 Task: Explore satellite view of the Great Sand Dunes National Park.
Action: Mouse moved to (97, 27)
Screenshot: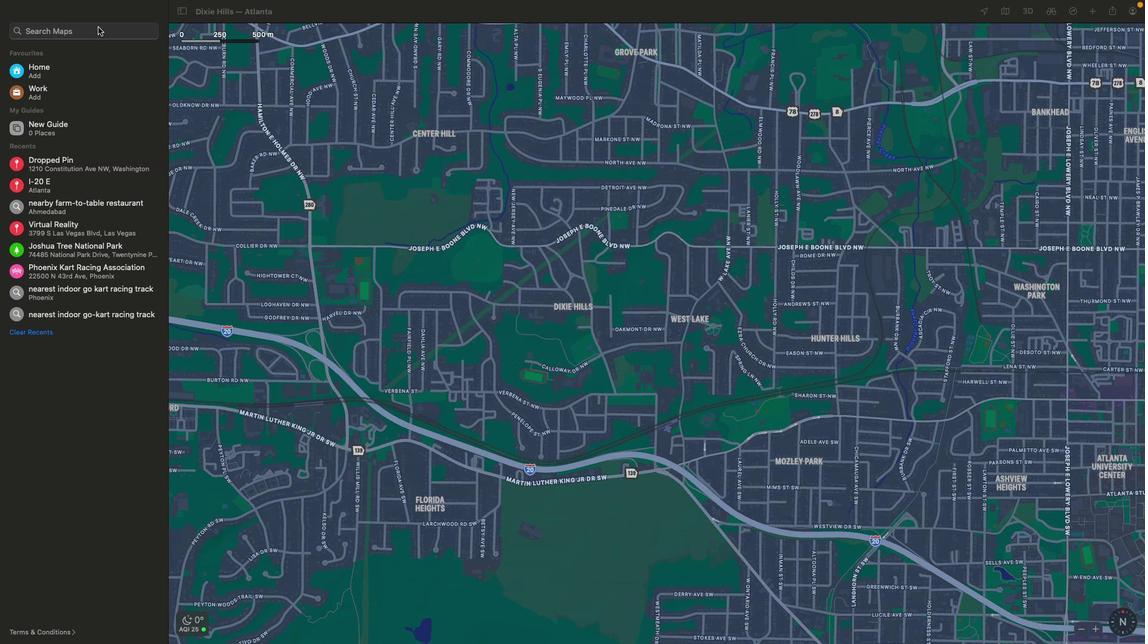
Action: Mouse pressed left at (97, 27)
Screenshot: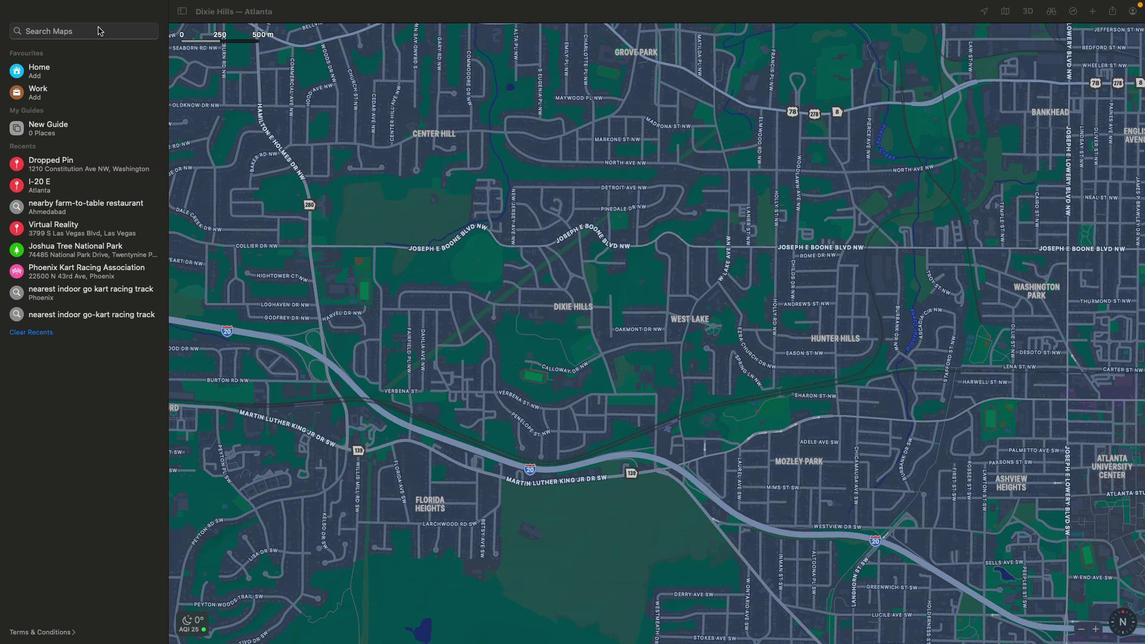 
Action: Key pressed 'g''r''e''a''t'Key.spaceKey.shift'S''a''n''d'Key.spaceKey.shift'D''u''n''e''s'Key.spaceKey.shift'N''a''t''i''o''n''a''l'Key.spaceKey.shift'P''a''r''k''s'Key.spaceKey.enter
Screenshot: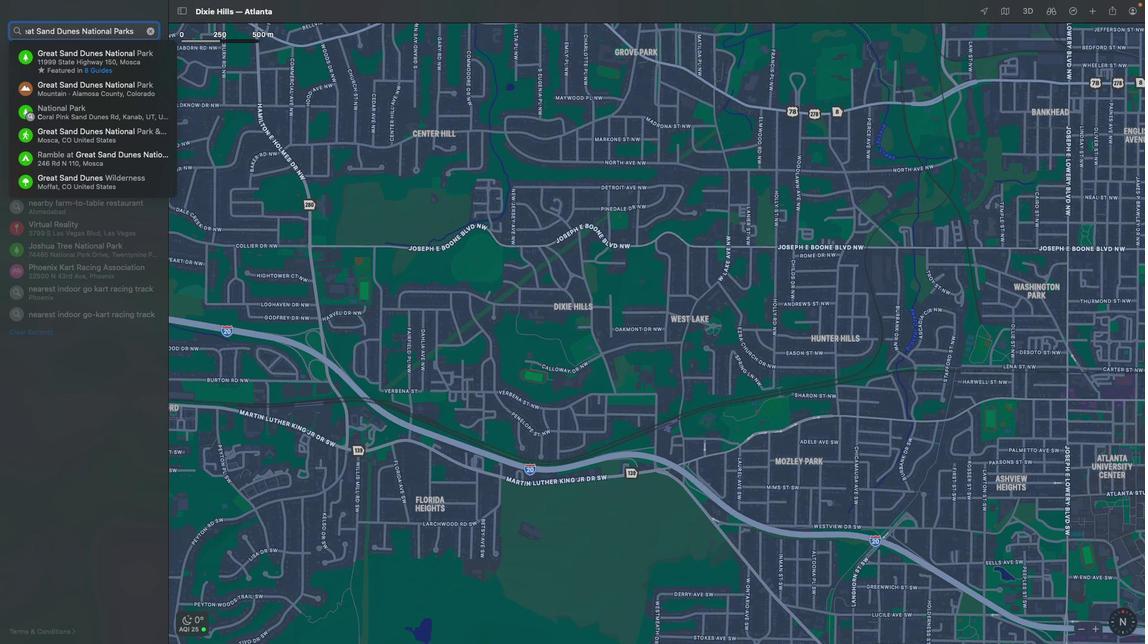 
Action: Mouse moved to (1003, 12)
Screenshot: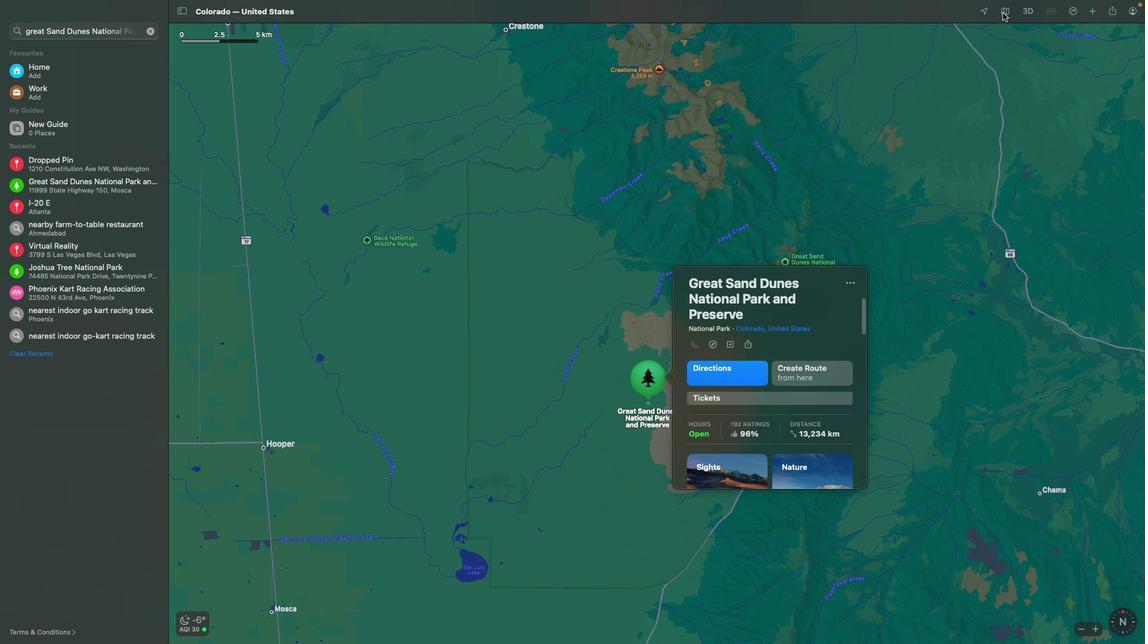 
Action: Mouse pressed left at (1003, 12)
Screenshot: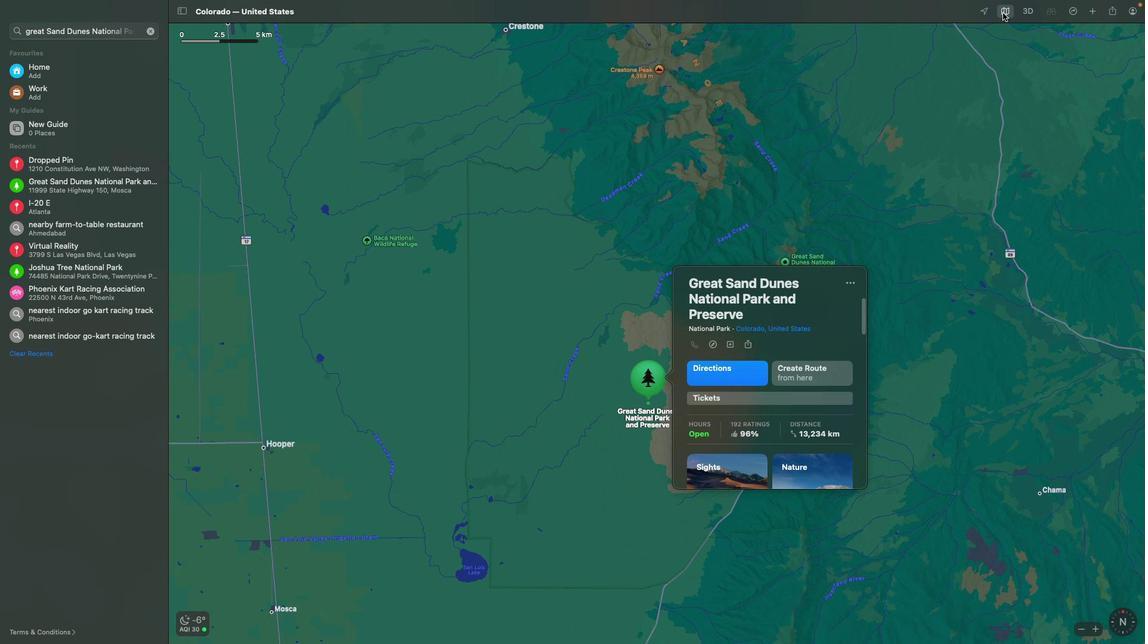 
Action: Mouse moved to (1053, 135)
Screenshot: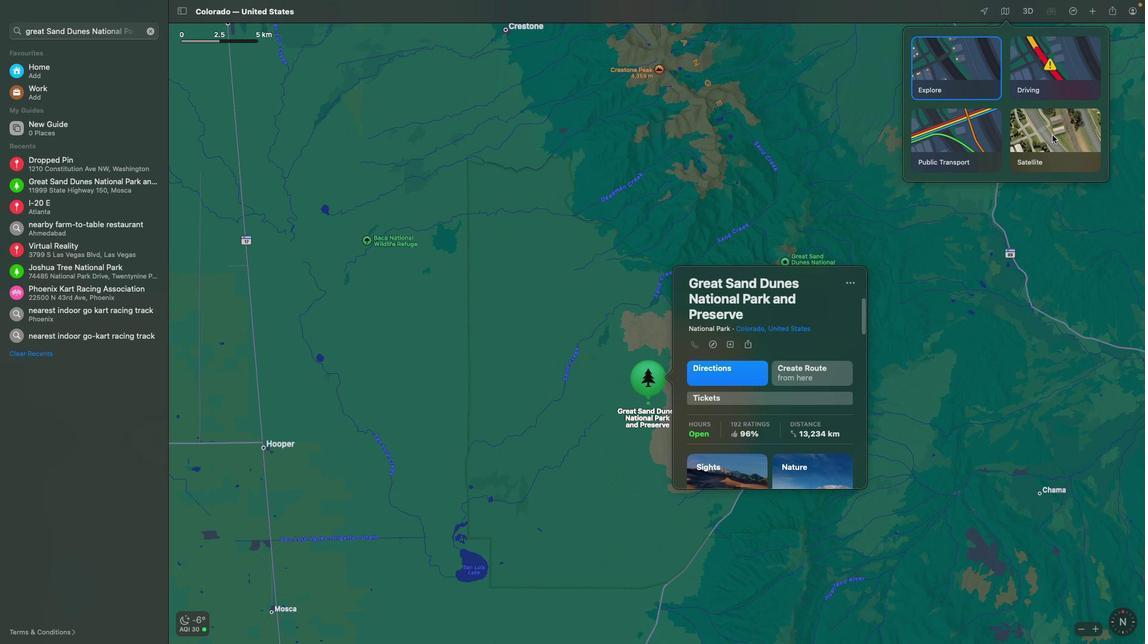 
Action: Mouse pressed left at (1053, 135)
Screenshot: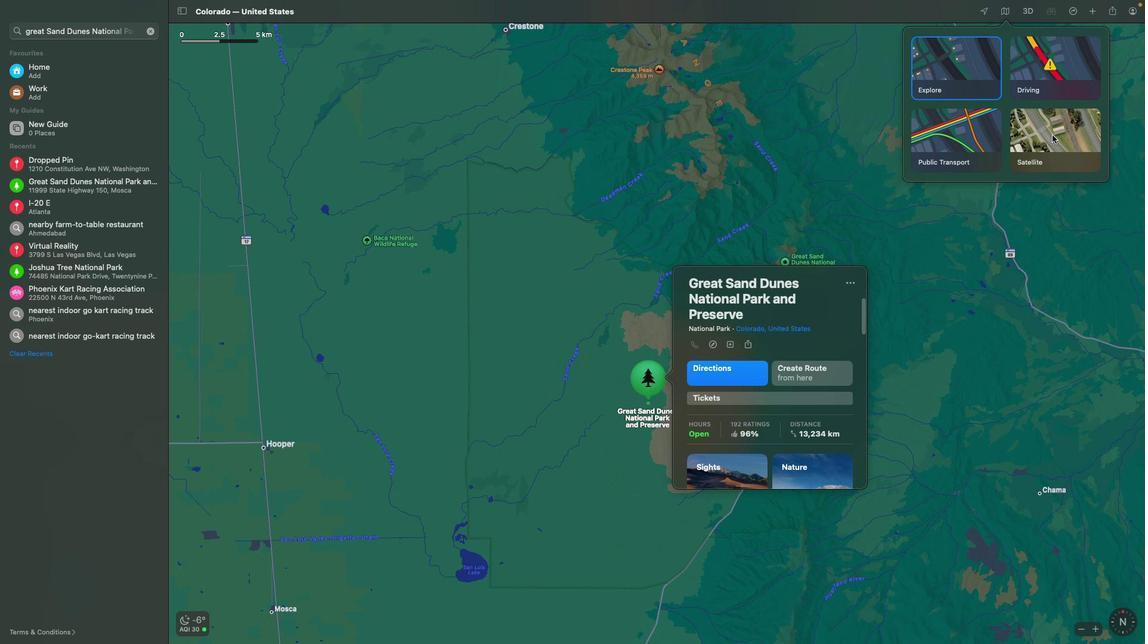 
Action: Mouse moved to (637, 431)
Screenshot: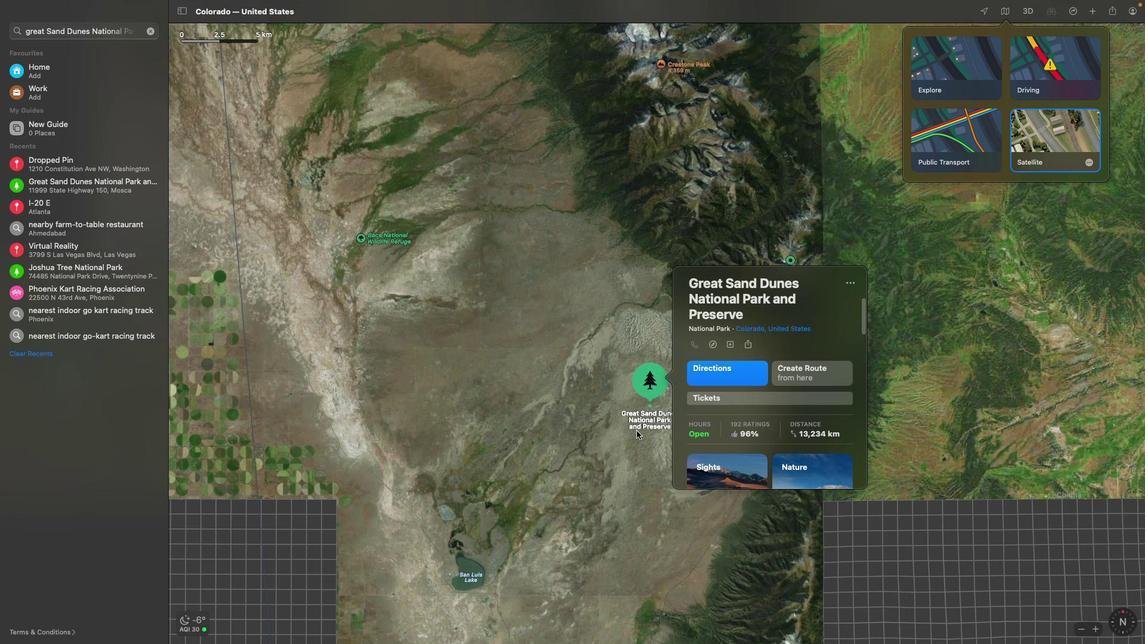
Action: Mouse scrolled (637, 431) with delta (0, 0)
Screenshot: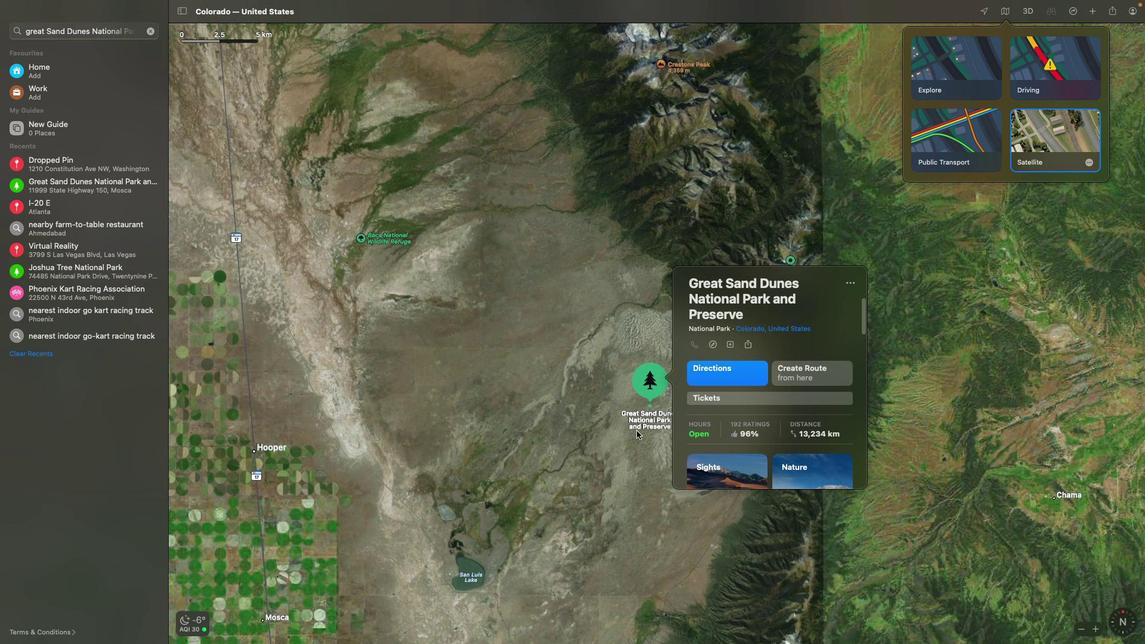 
Action: Mouse scrolled (637, 431) with delta (0, 0)
Screenshot: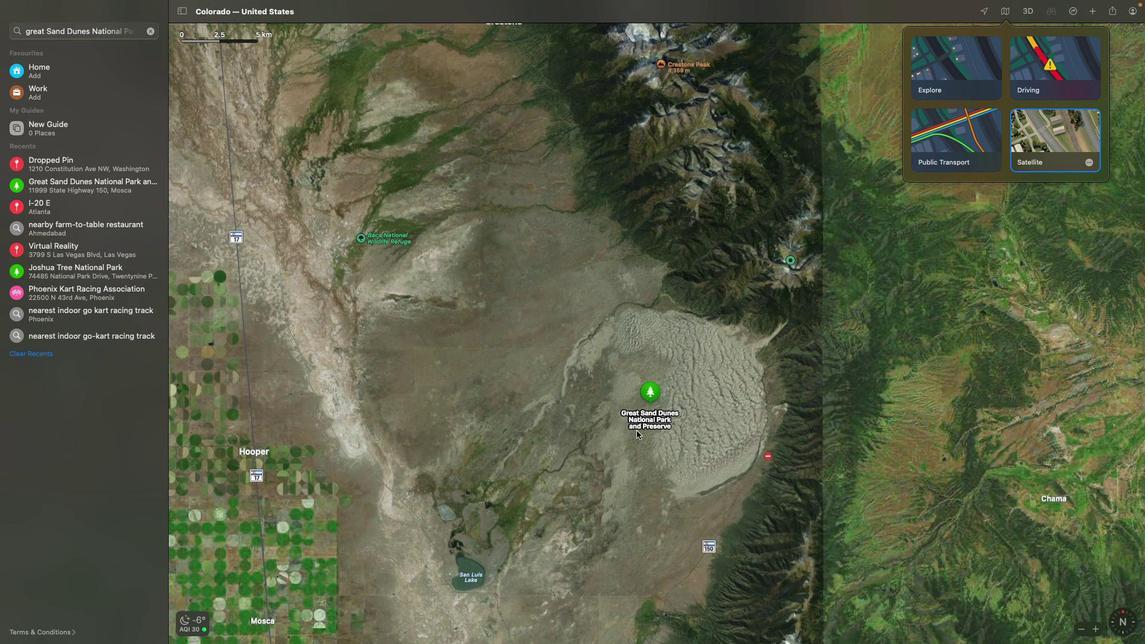 
Action: Mouse scrolled (637, 431) with delta (0, 0)
Screenshot: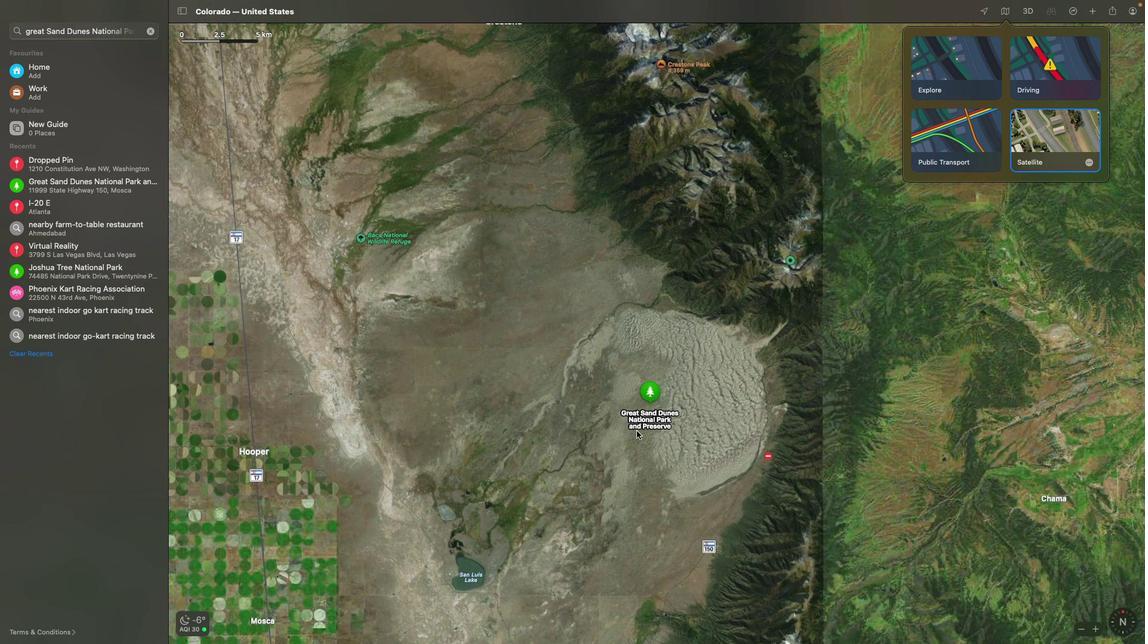 
Action: Mouse scrolled (637, 431) with delta (0, -1)
Screenshot: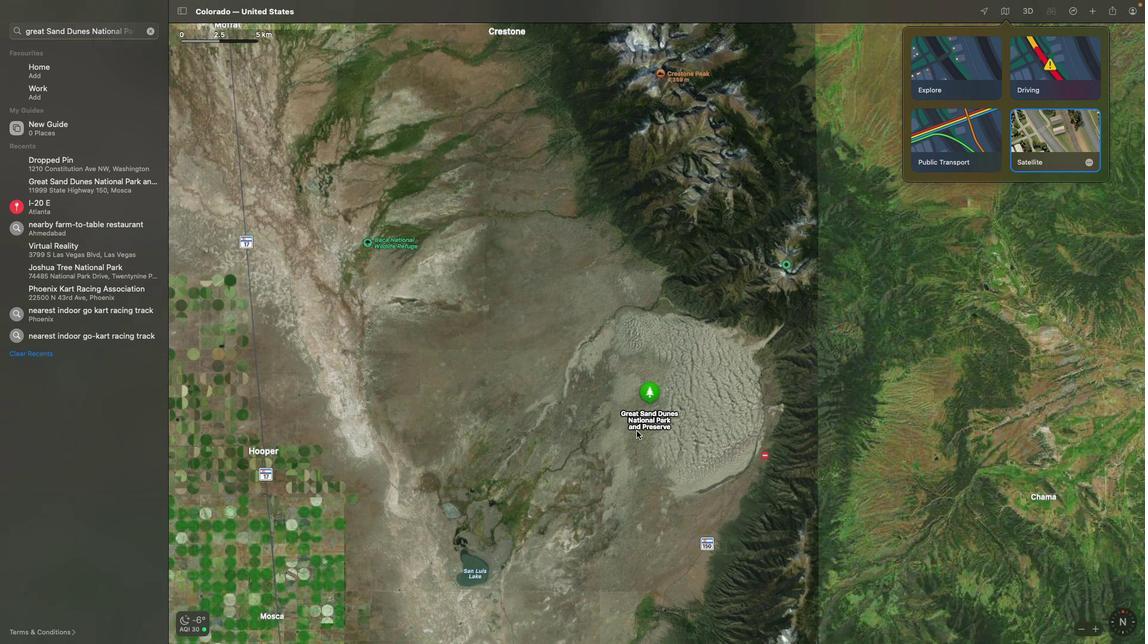 
Action: Mouse scrolled (637, 431) with delta (0, 0)
Screenshot: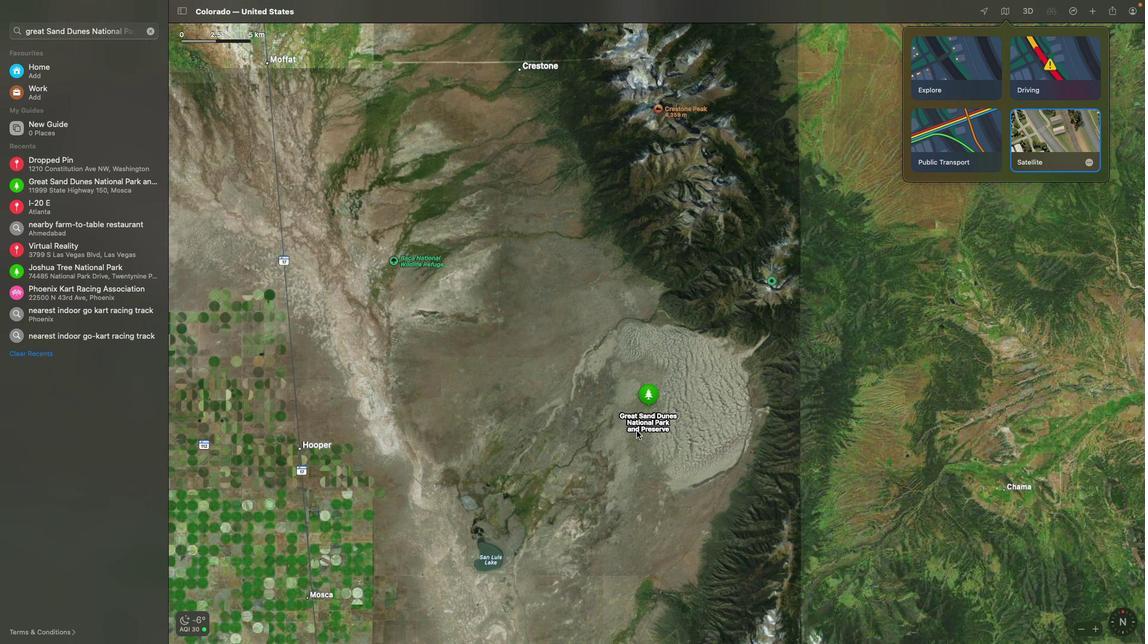 
Action: Mouse scrolled (637, 431) with delta (0, 0)
Screenshot: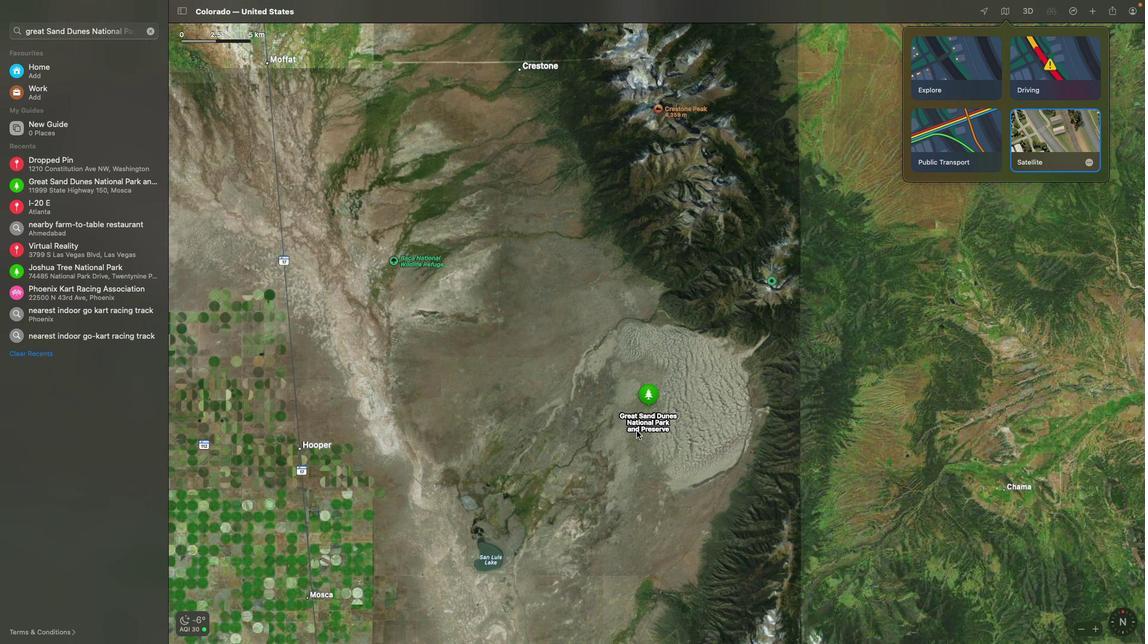 
Action: Mouse scrolled (637, 431) with delta (0, 1)
Screenshot: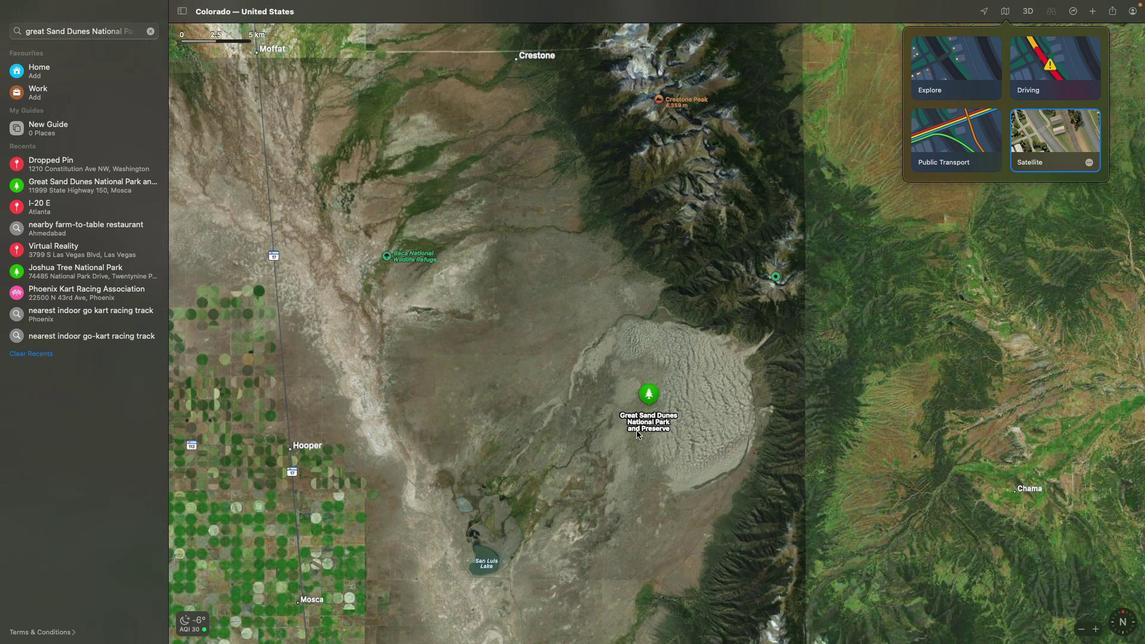 
Action: Mouse scrolled (637, 431) with delta (0, 2)
Screenshot: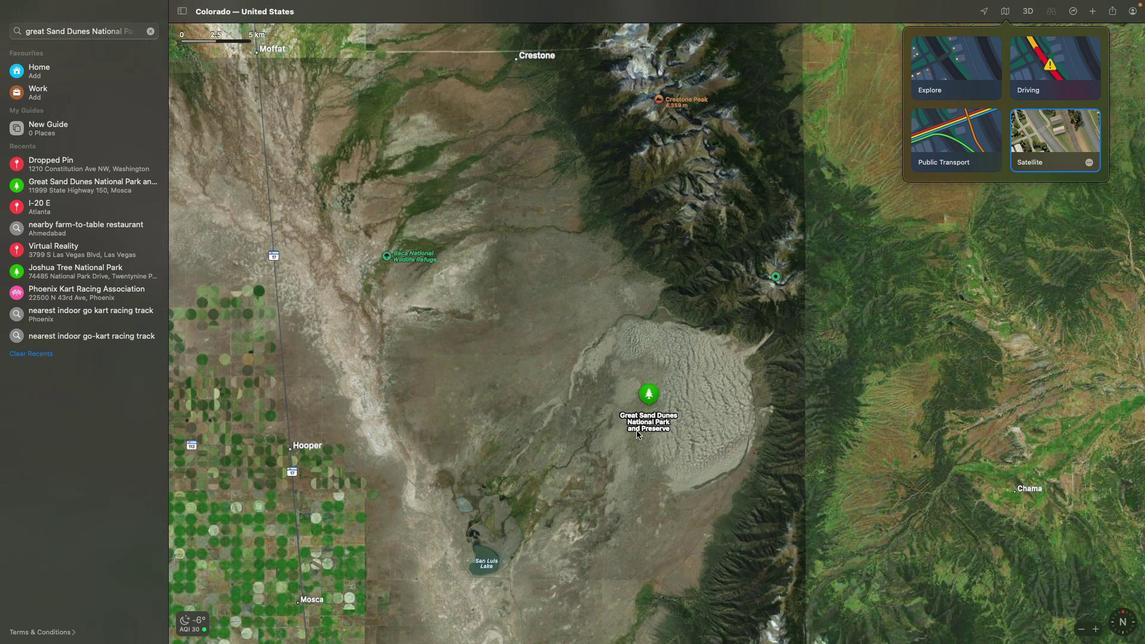 
Action: Mouse scrolled (637, 431) with delta (0, 3)
Screenshot: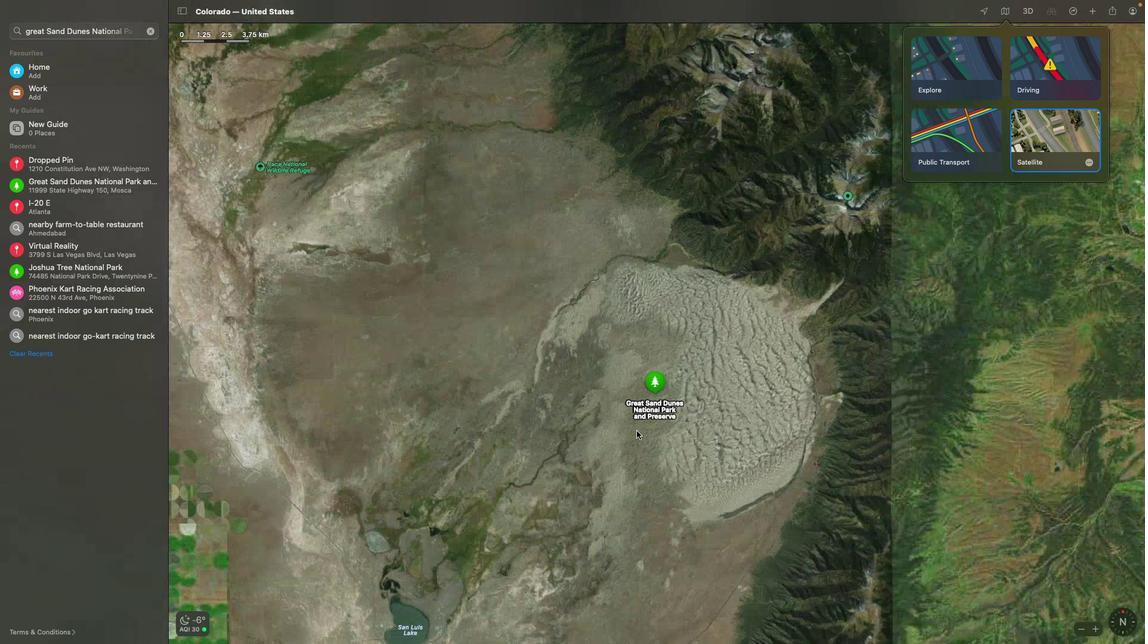 
Action: Mouse scrolled (637, 431) with delta (0, 0)
Screenshot: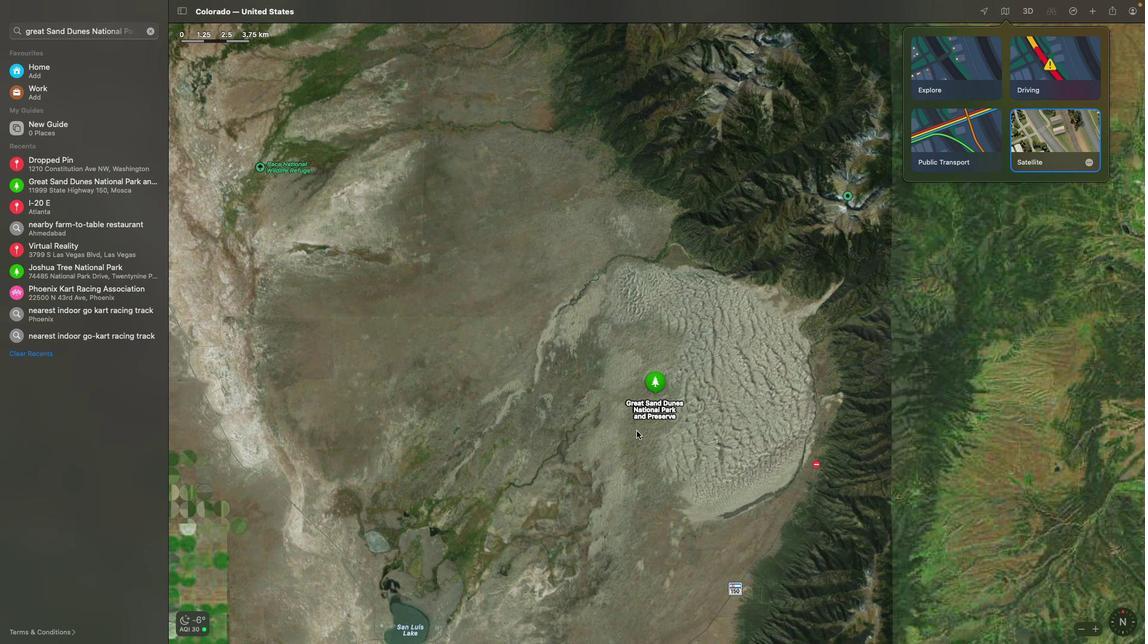 
Action: Mouse scrolled (637, 431) with delta (0, 0)
Screenshot: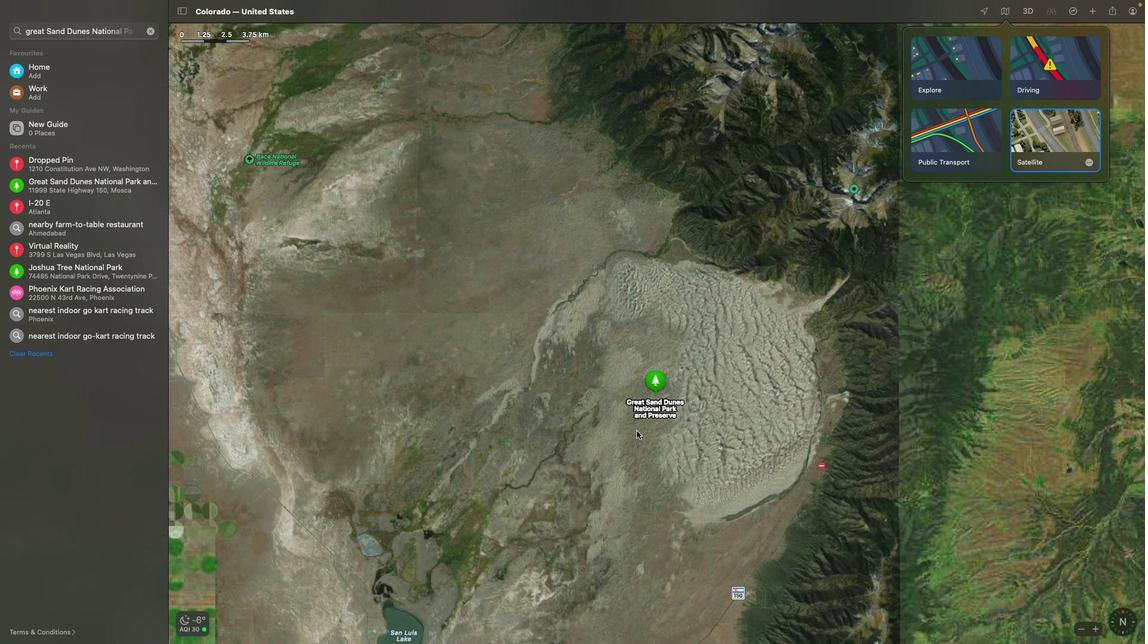 
Action: Mouse scrolled (637, 431) with delta (0, 1)
Screenshot: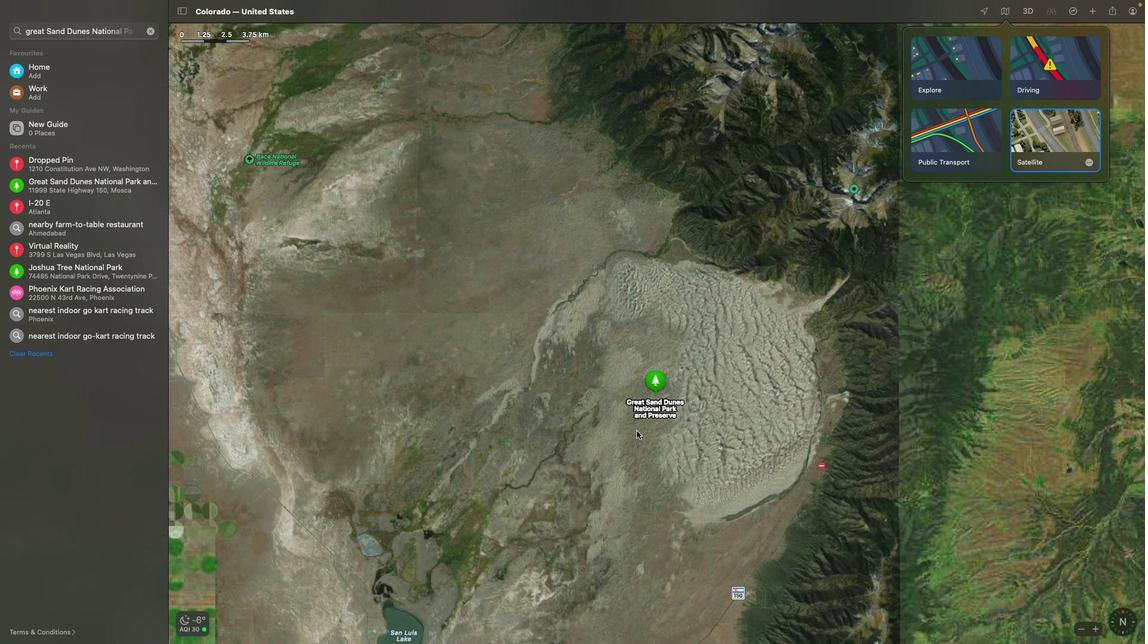 
Action: Mouse scrolled (637, 431) with delta (0, 2)
Screenshot: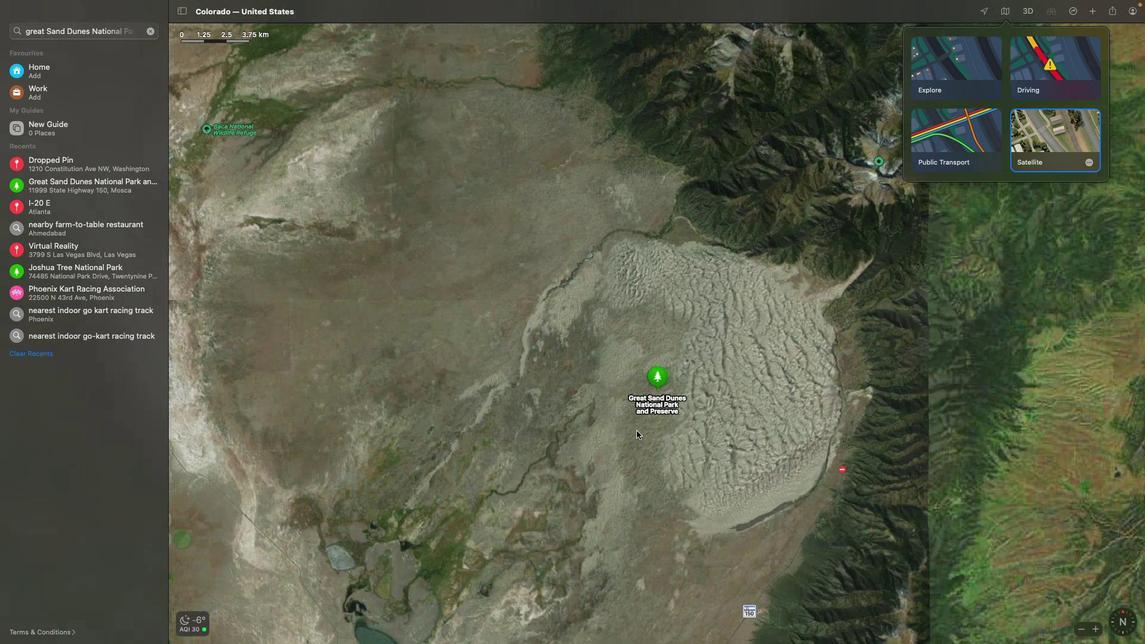 
Action: Mouse scrolled (637, 431) with delta (0, 3)
Screenshot: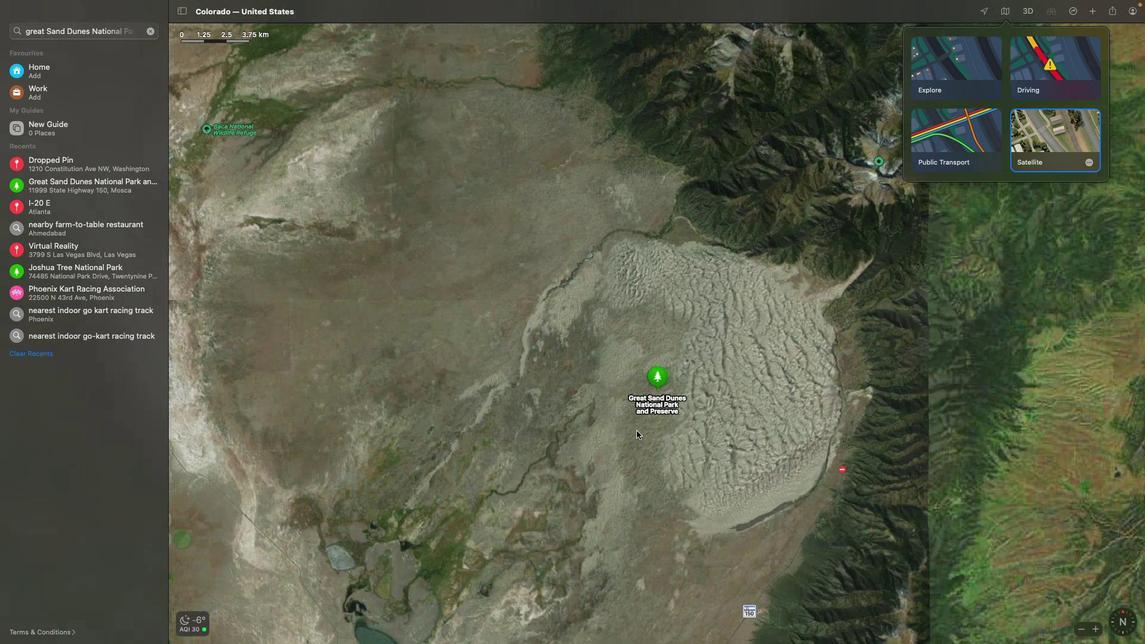 
Action: Mouse scrolled (637, 431) with delta (0, 0)
Screenshot: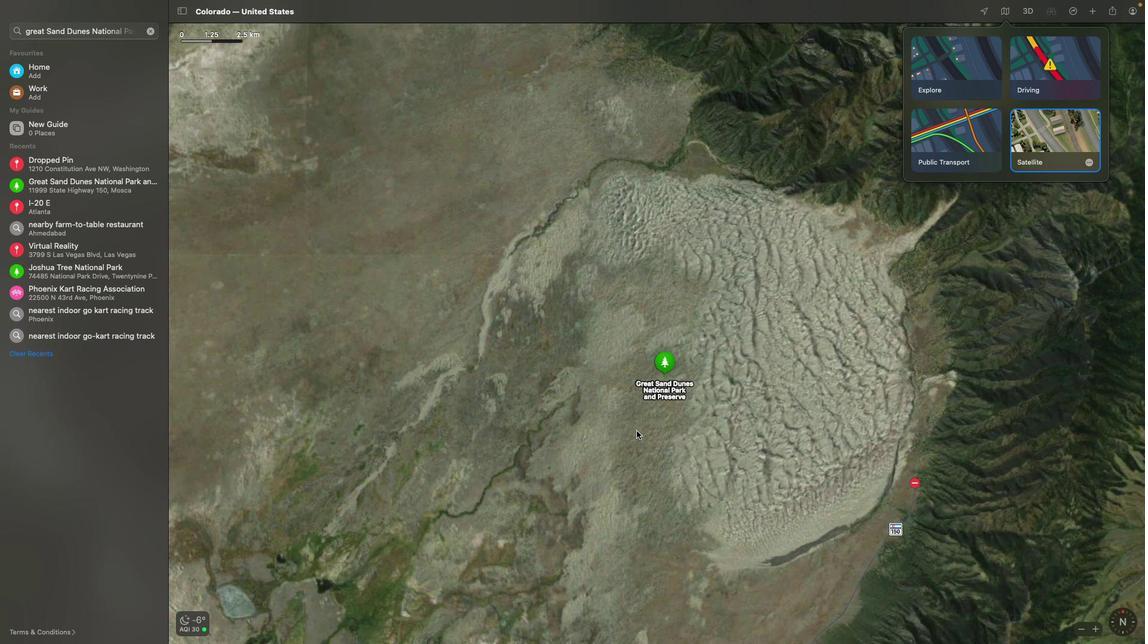 
Action: Mouse scrolled (637, 431) with delta (0, 0)
Screenshot: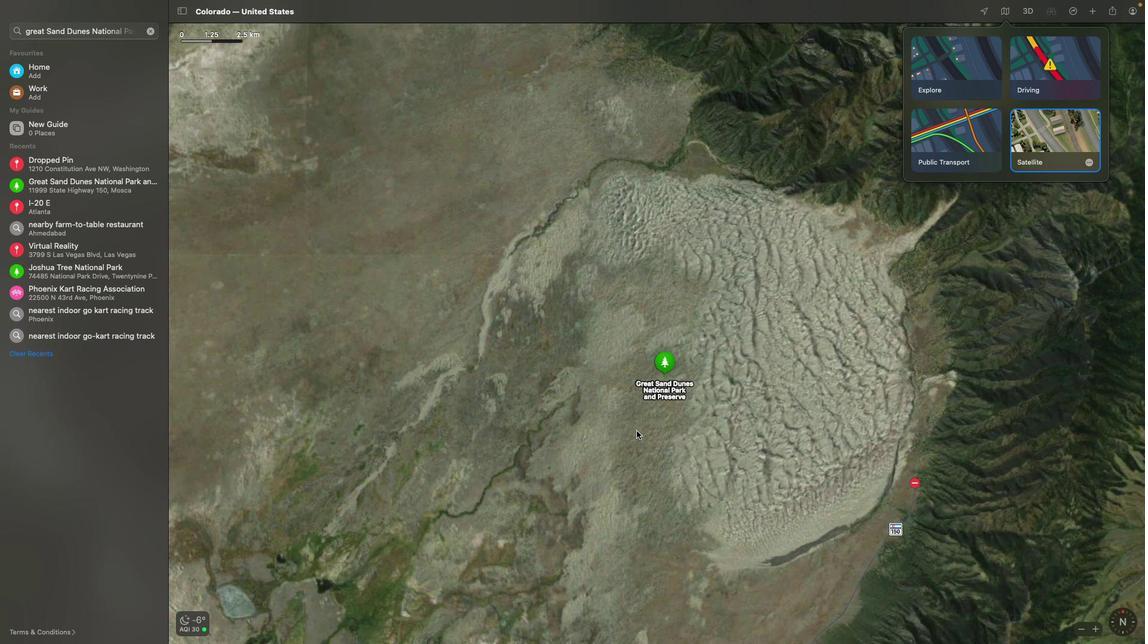 
Action: Mouse scrolled (637, 431) with delta (0, 1)
Screenshot: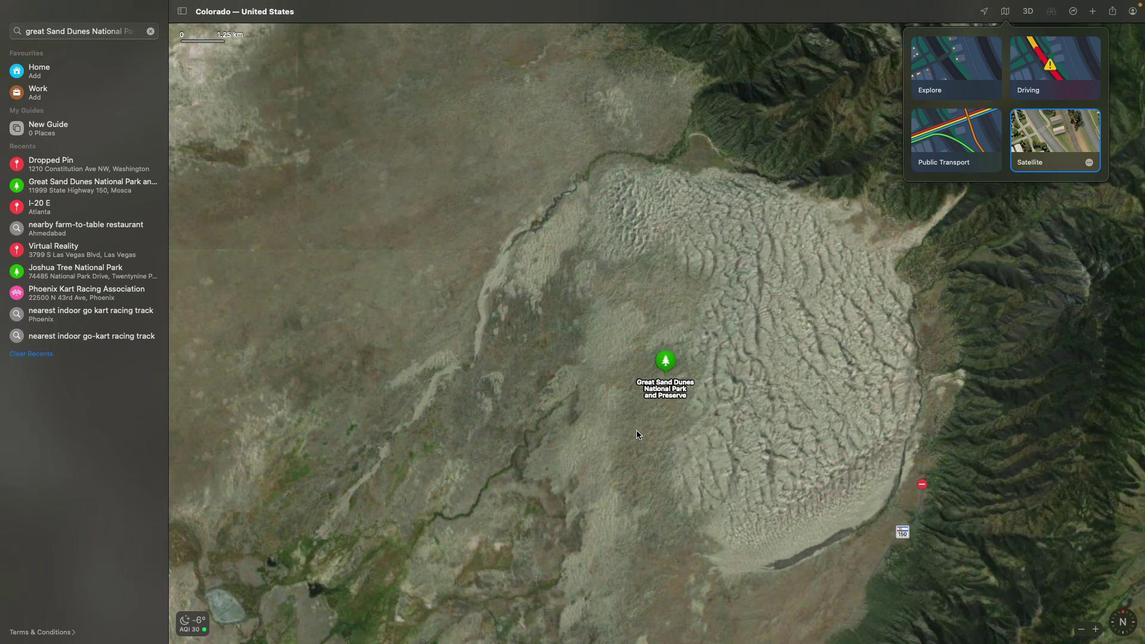 
Action: Mouse scrolled (637, 431) with delta (0, 2)
Screenshot: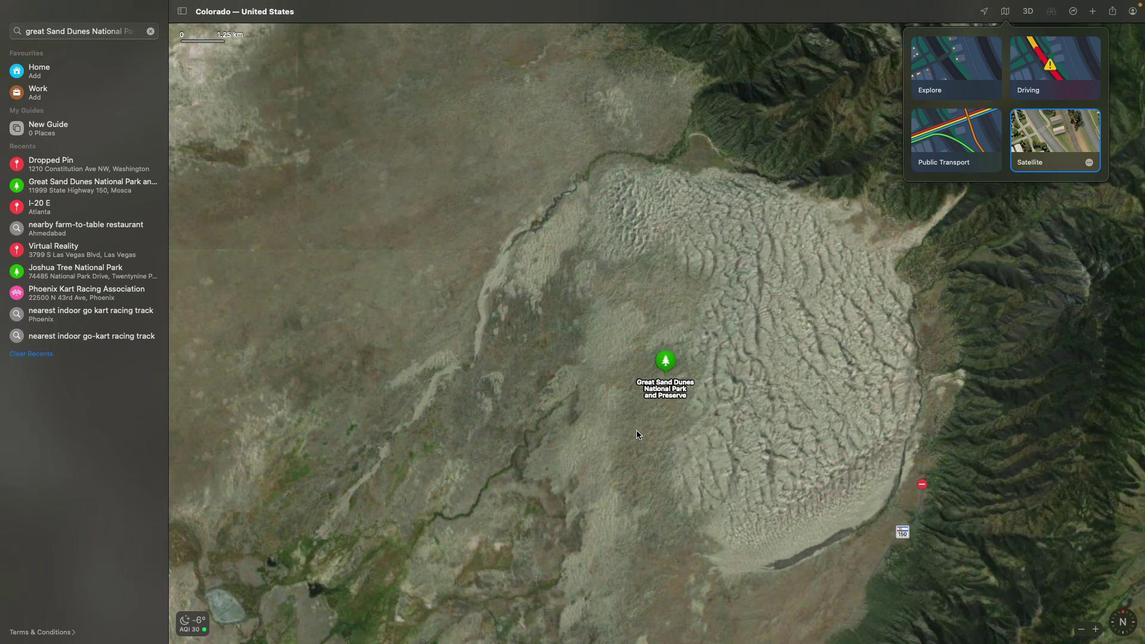 
Action: Mouse scrolled (637, 431) with delta (0, 3)
Screenshot: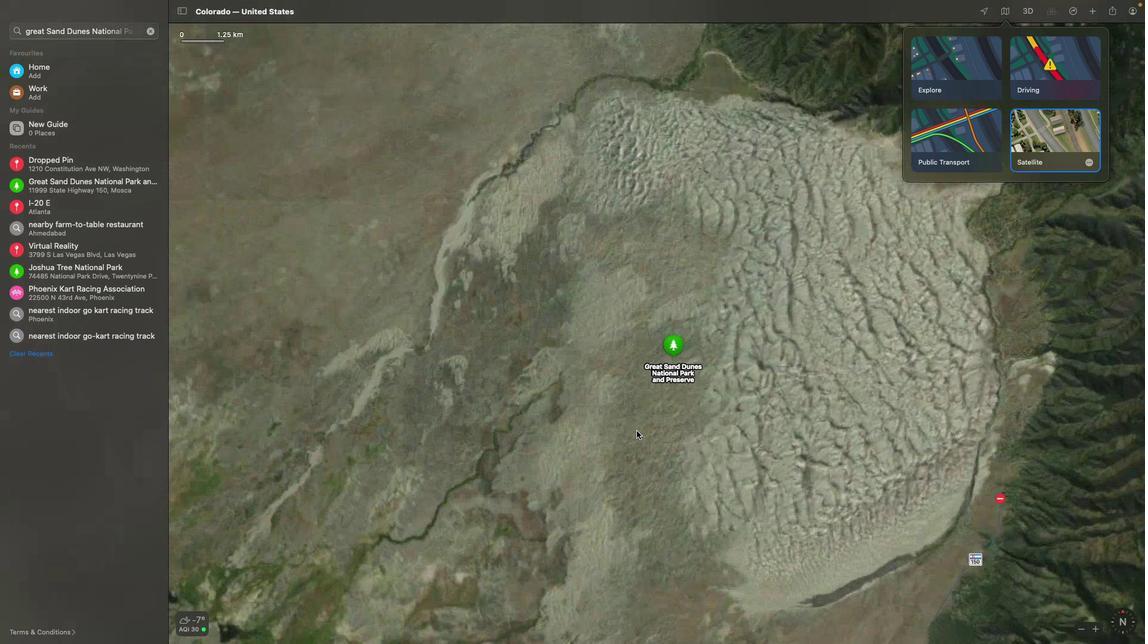 
